 Task: Add Boiron Arnicare Leg Cramps to the cart.
Action: Mouse moved to (239, 109)
Screenshot: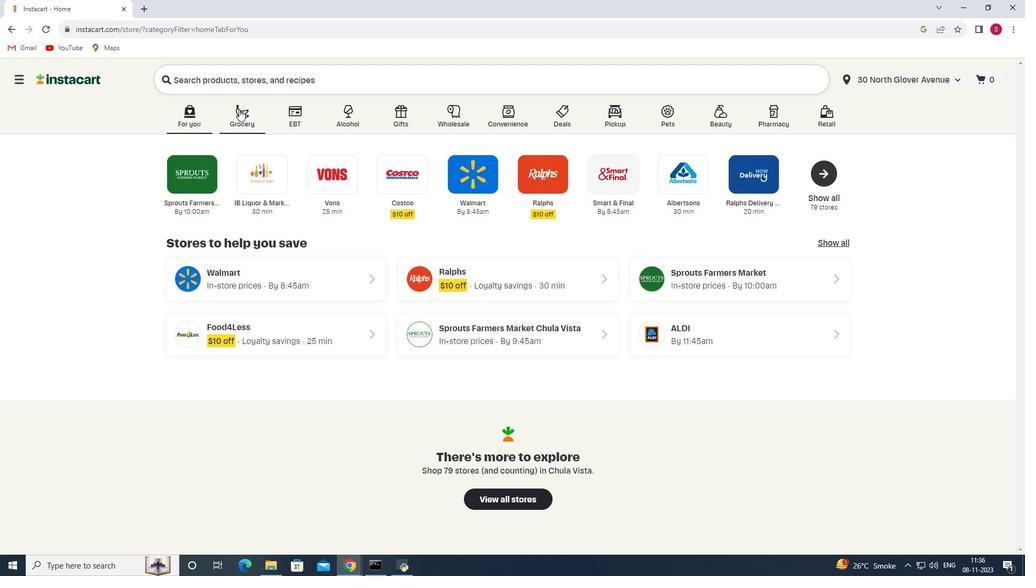 
Action: Mouse pressed left at (239, 109)
Screenshot: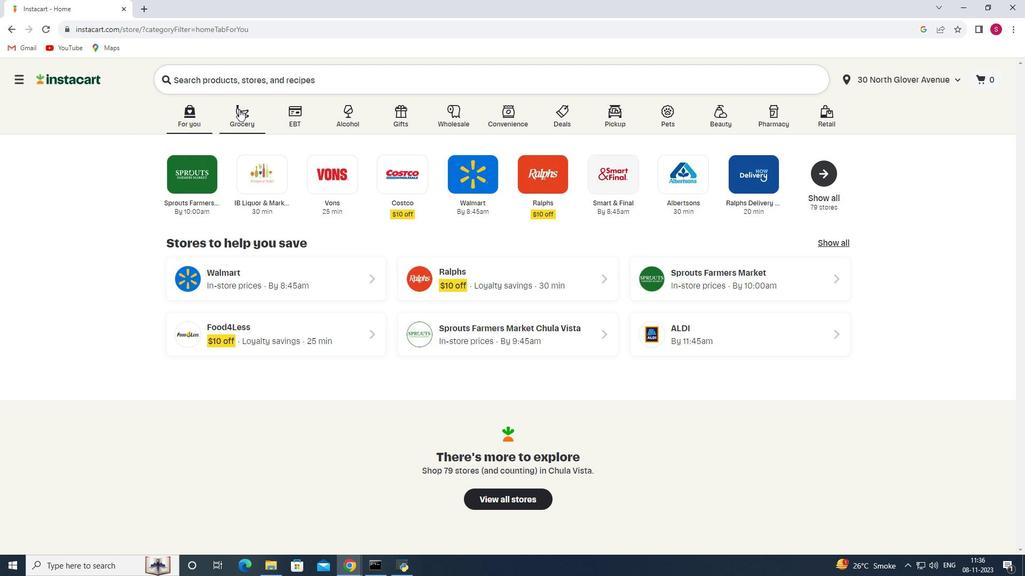 
Action: Mouse moved to (263, 297)
Screenshot: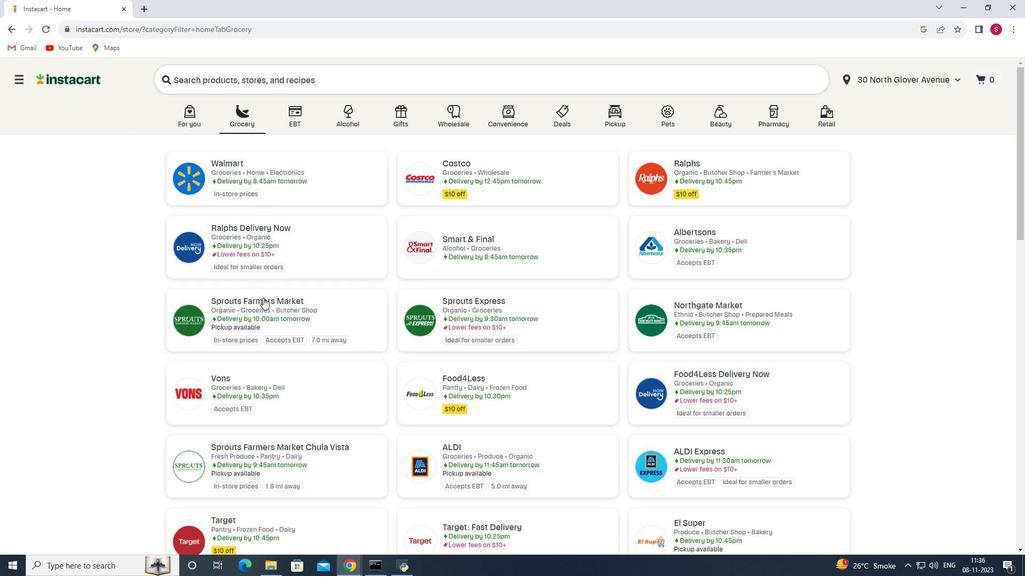 
Action: Mouse pressed left at (263, 297)
Screenshot: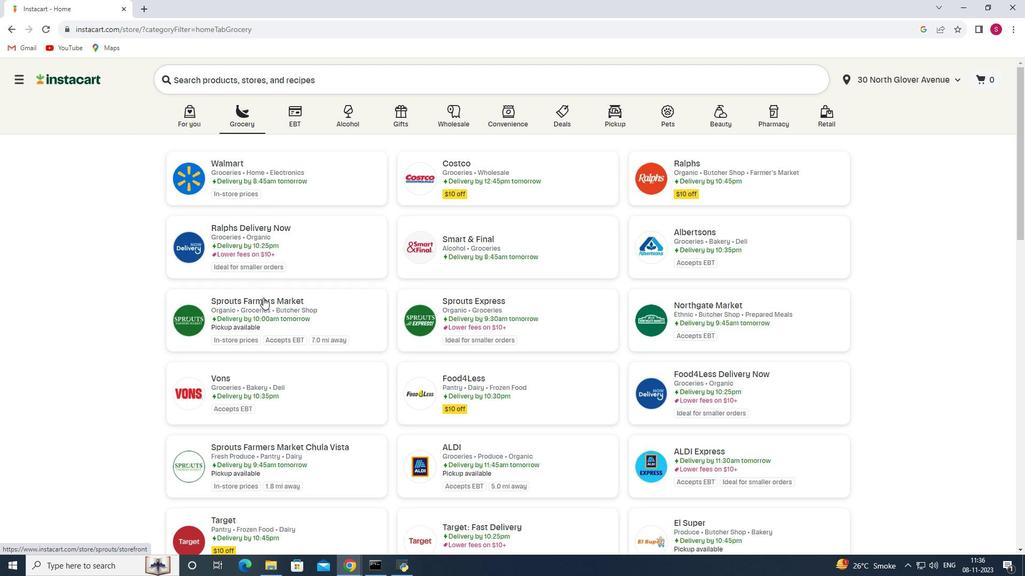 
Action: Mouse moved to (60, 343)
Screenshot: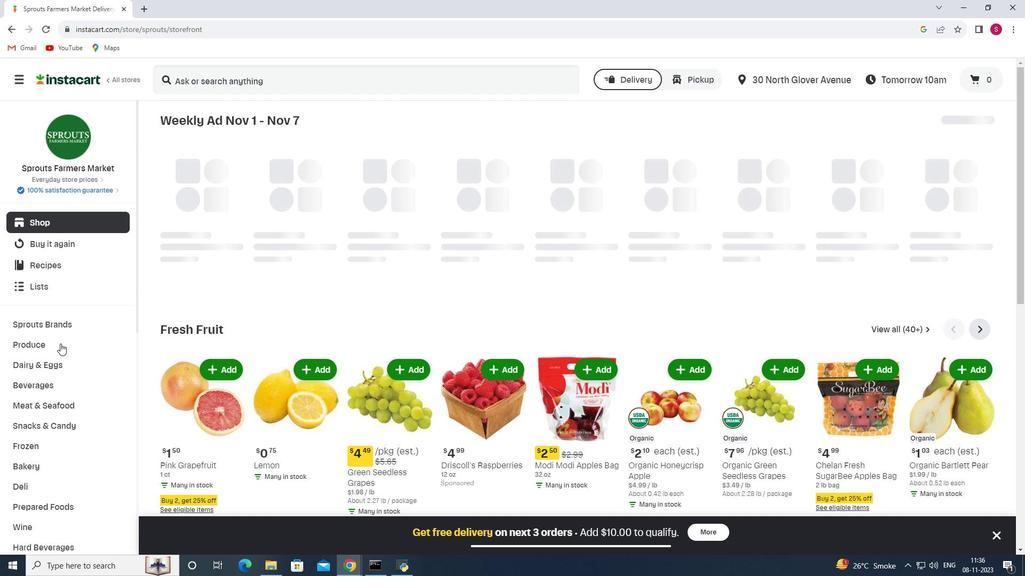 
Action: Mouse scrolled (60, 343) with delta (0, 0)
Screenshot: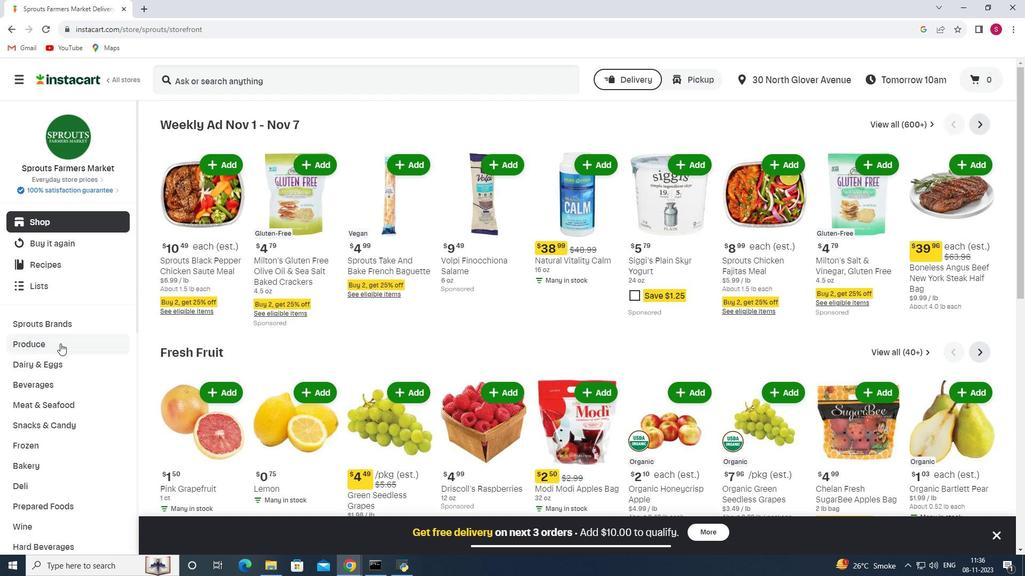 
Action: Mouse scrolled (60, 343) with delta (0, 0)
Screenshot: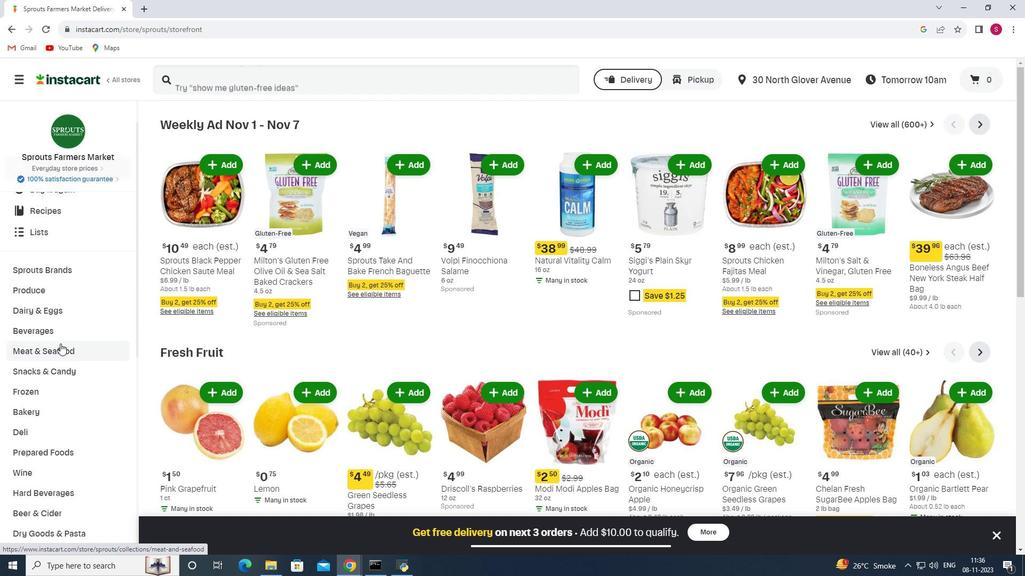 
Action: Mouse scrolled (60, 343) with delta (0, 0)
Screenshot: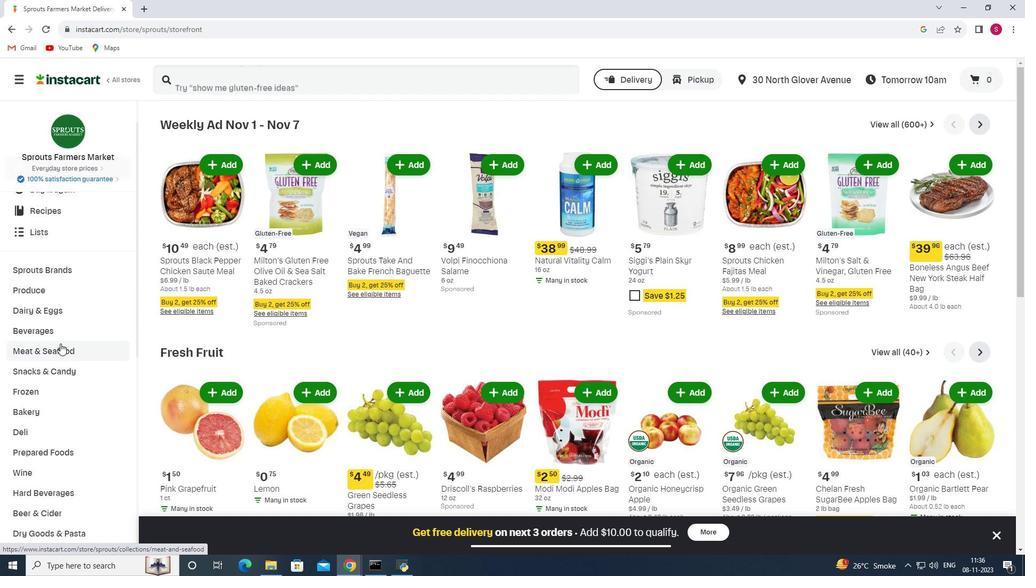 
Action: Mouse scrolled (60, 343) with delta (0, 0)
Screenshot: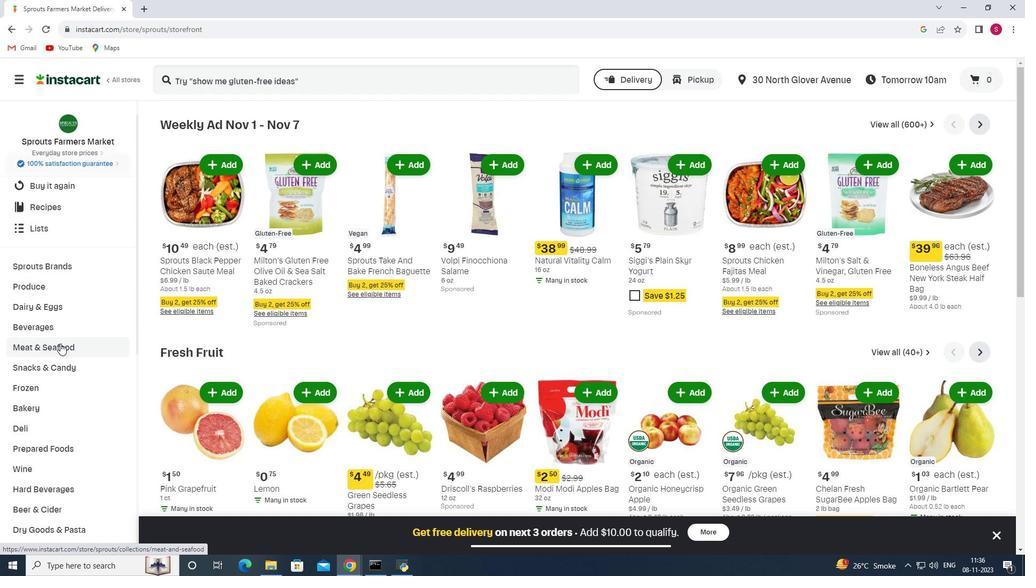 
Action: Mouse scrolled (60, 343) with delta (0, 0)
Screenshot: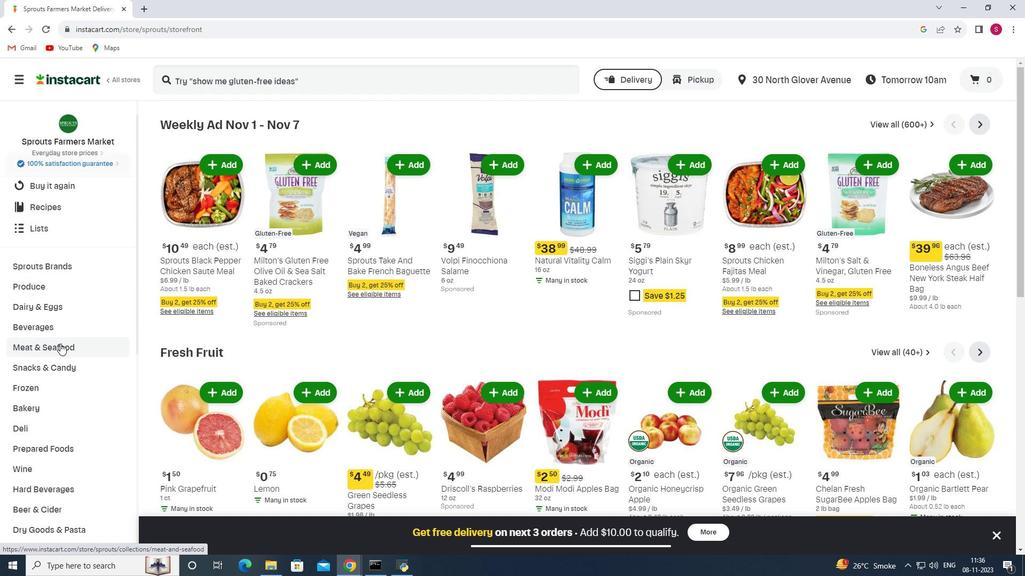 
Action: Mouse moved to (59, 345)
Screenshot: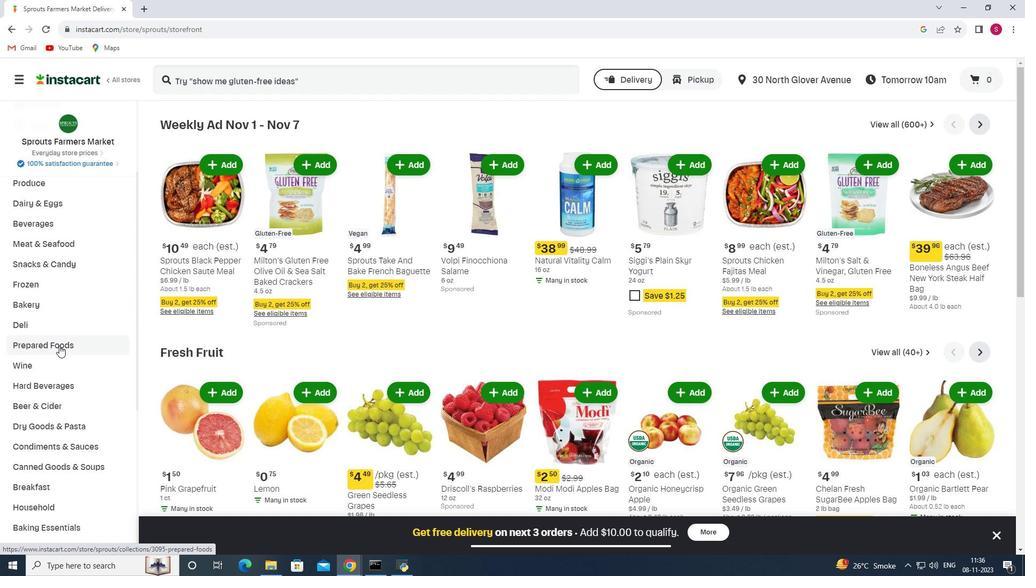 
Action: Mouse scrolled (59, 345) with delta (0, 0)
Screenshot: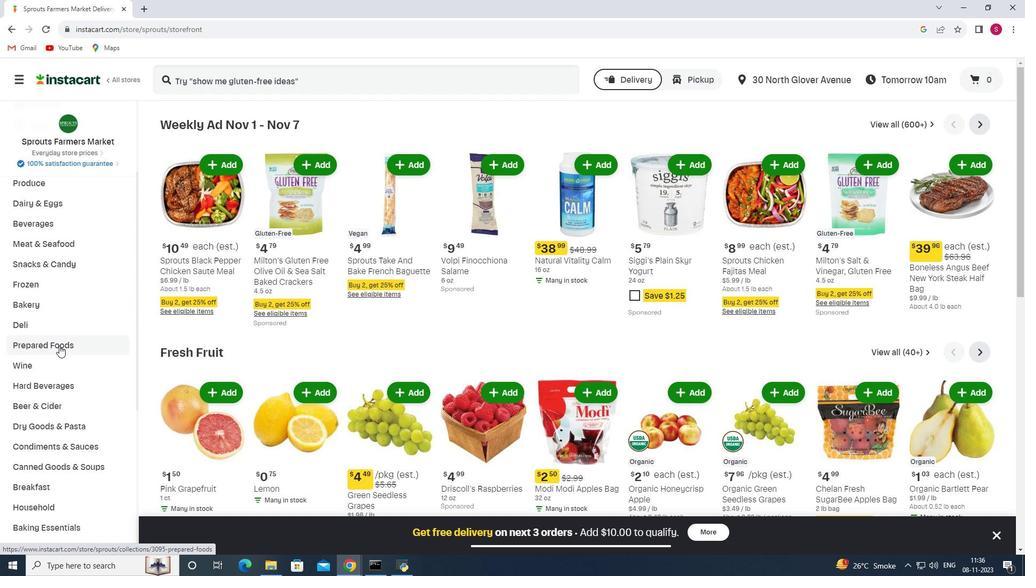 
Action: Mouse scrolled (59, 345) with delta (0, 0)
Screenshot: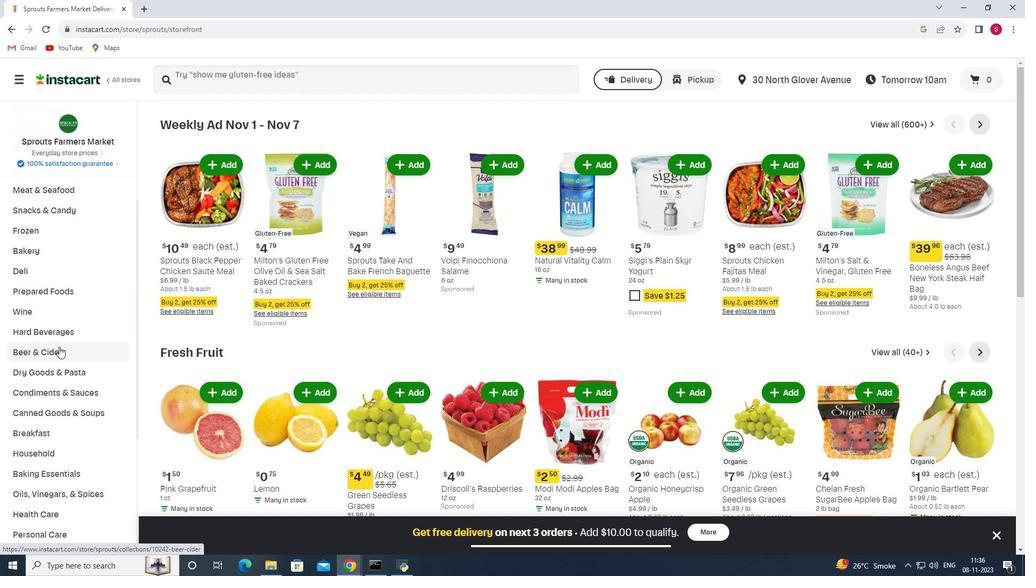 
Action: Mouse moved to (58, 348)
Screenshot: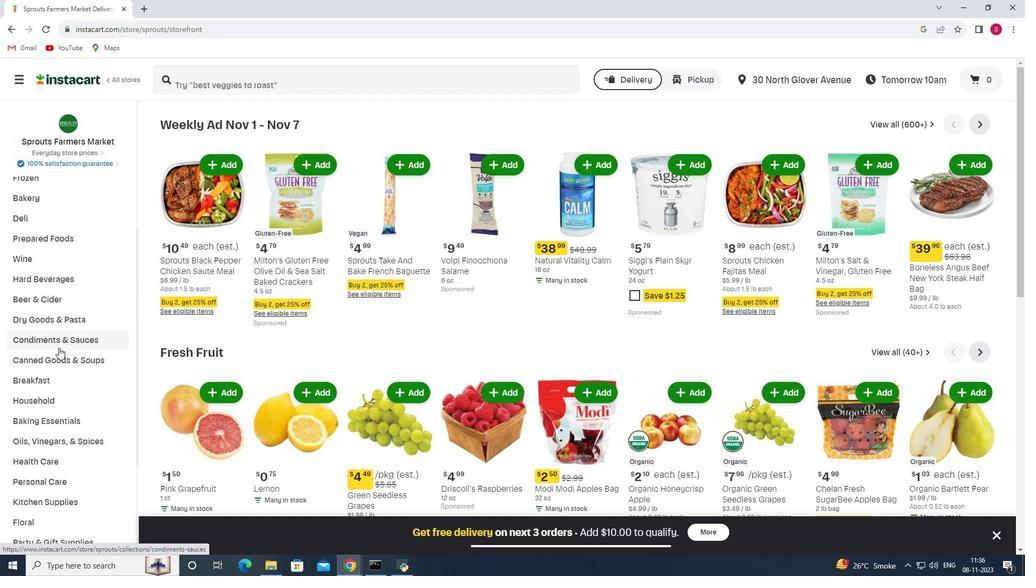 
Action: Mouse scrolled (58, 347) with delta (0, 0)
Screenshot: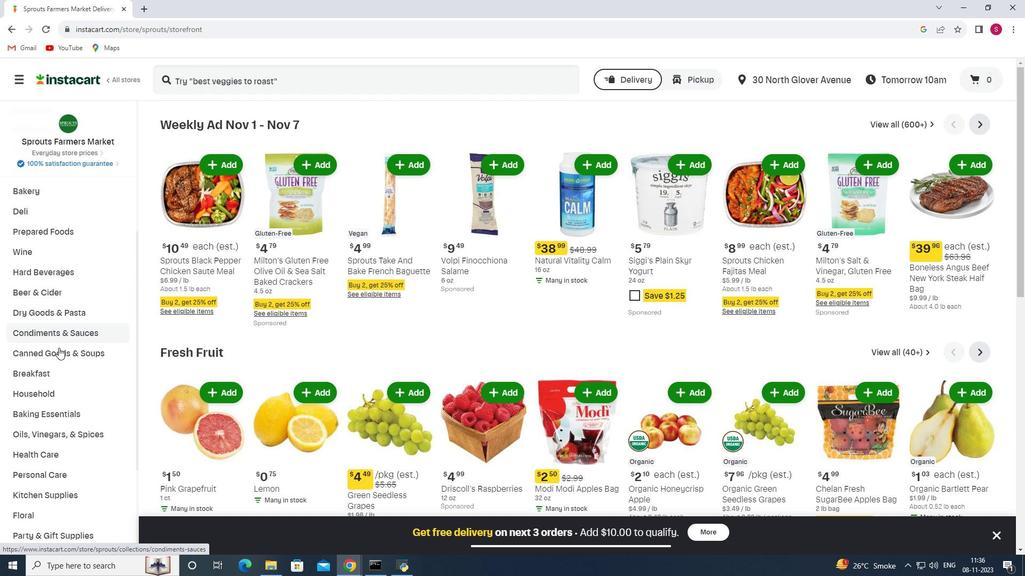 
Action: Mouse scrolled (58, 347) with delta (0, 0)
Screenshot: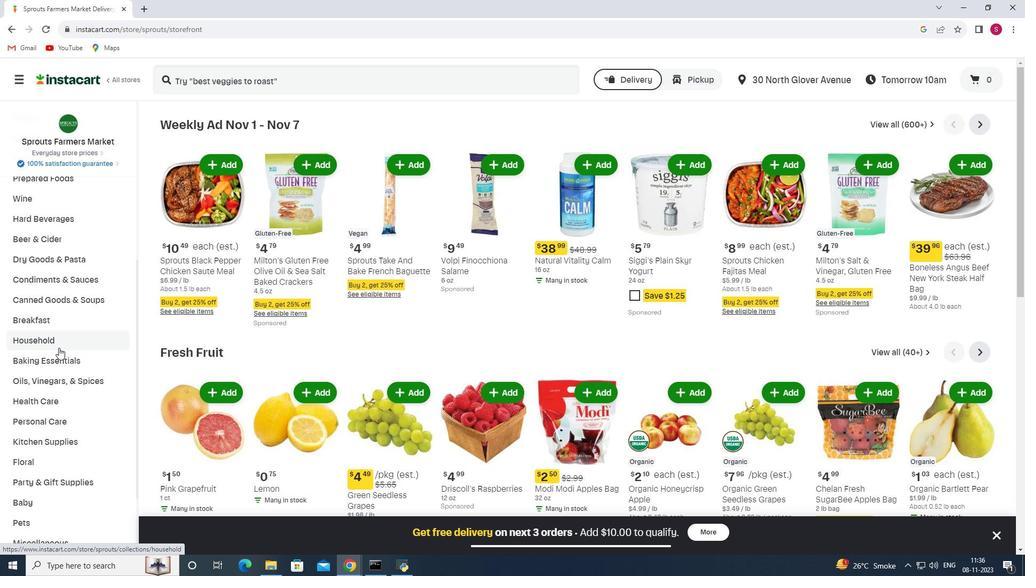
Action: Mouse moved to (57, 350)
Screenshot: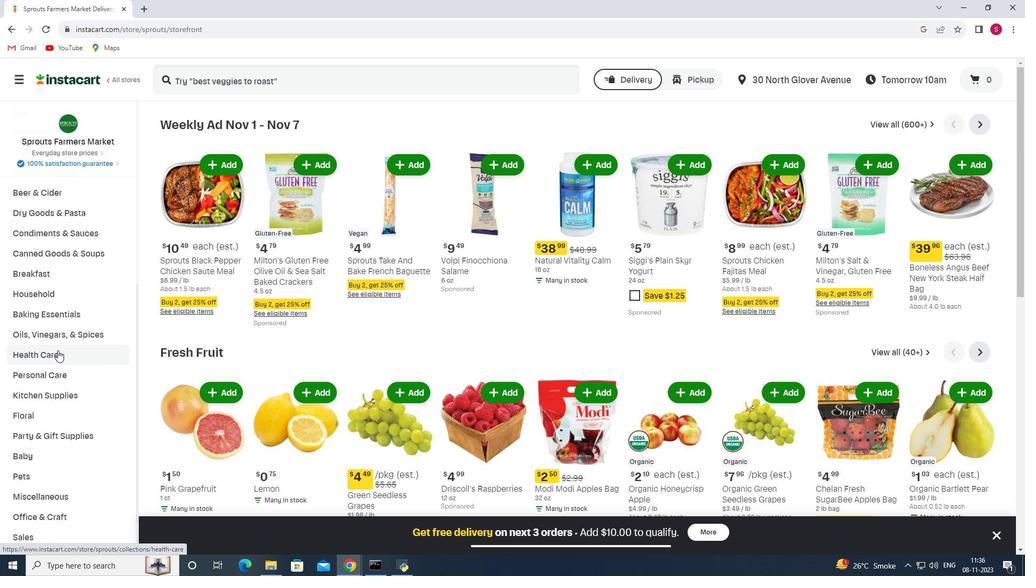 
Action: Mouse pressed left at (57, 350)
Screenshot: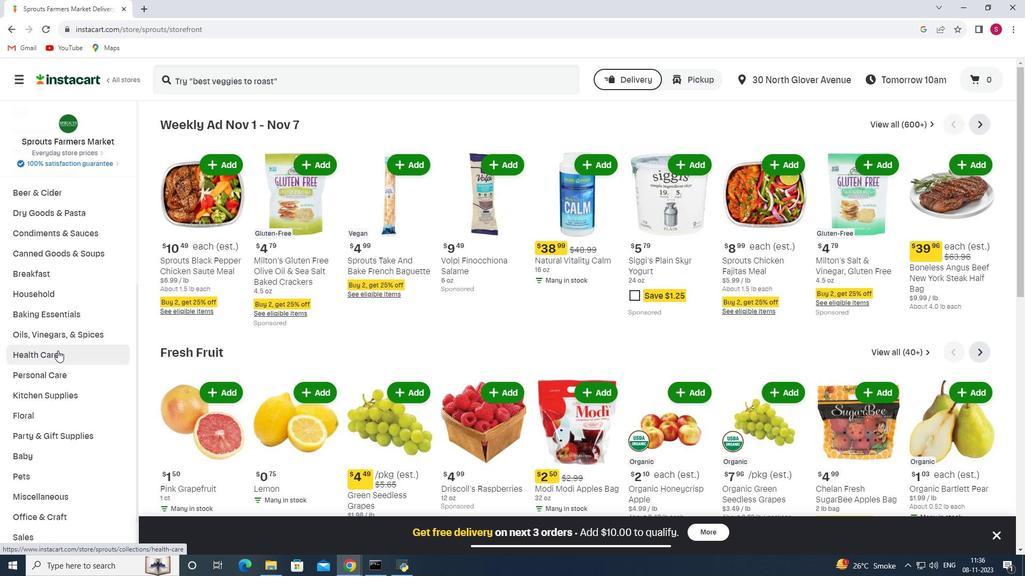 
Action: Mouse moved to (376, 148)
Screenshot: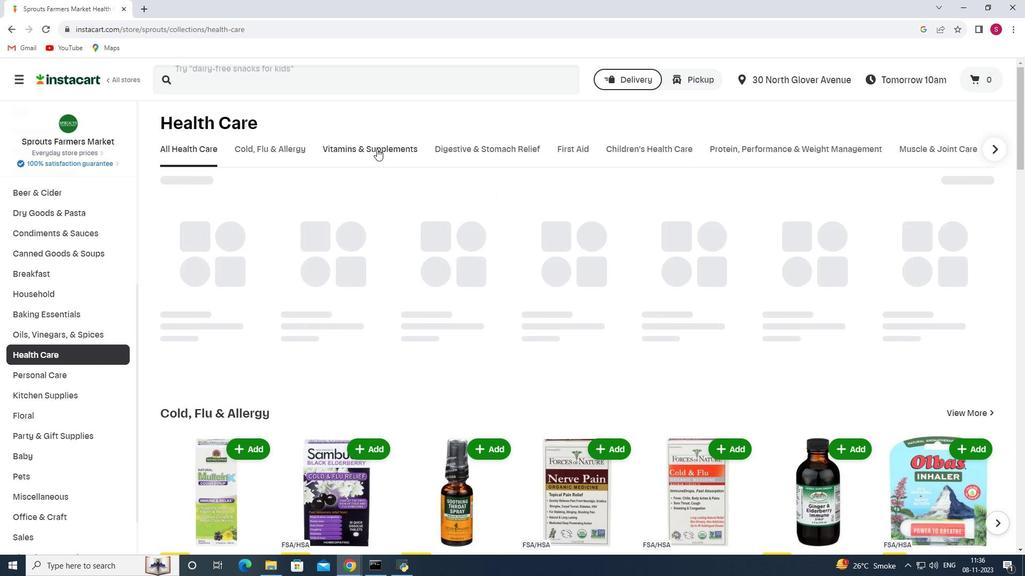 
Action: Mouse pressed left at (376, 148)
Screenshot: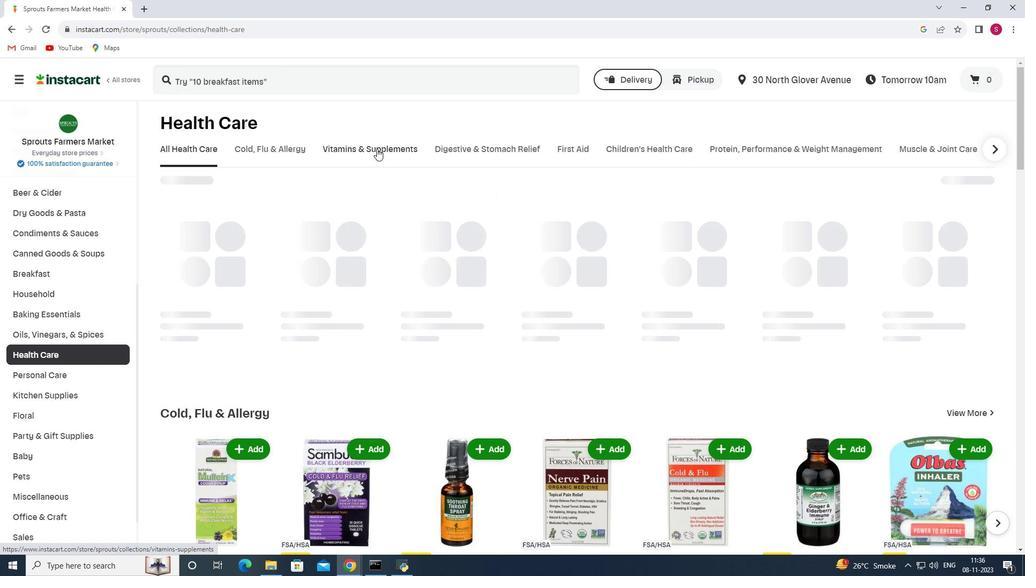 
Action: Mouse moved to (848, 198)
Screenshot: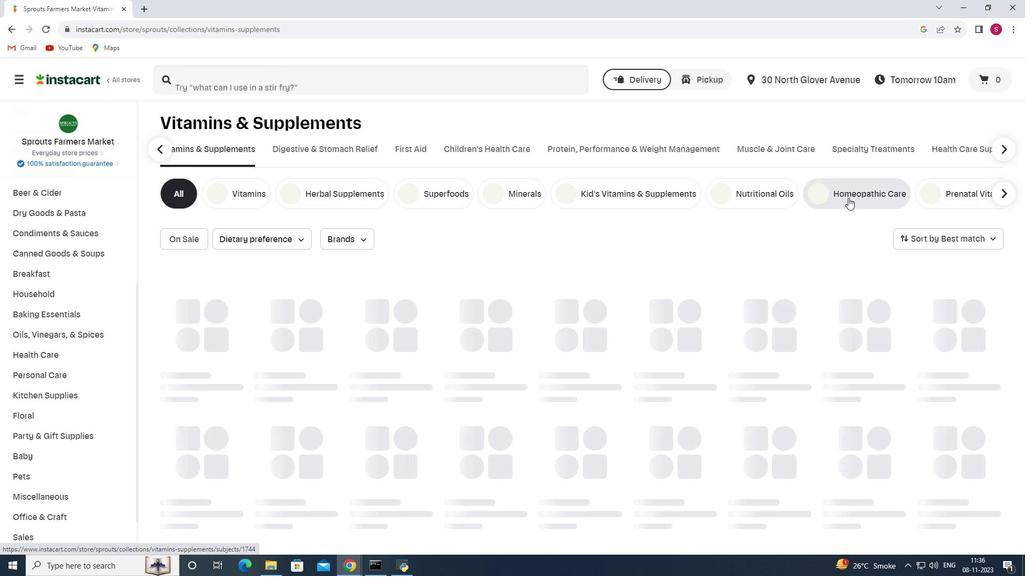 
Action: Mouse pressed left at (848, 198)
Screenshot: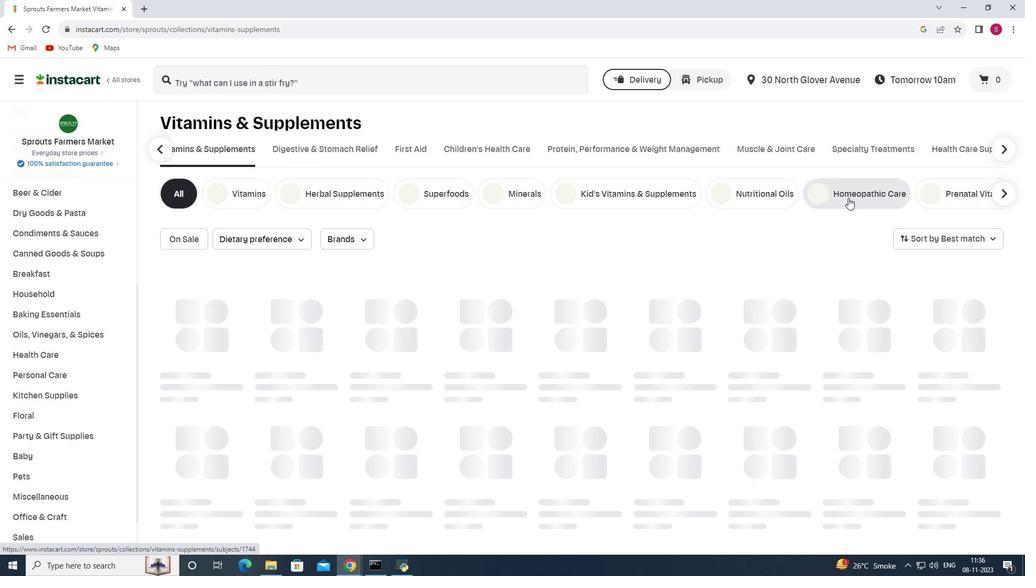 
Action: Mouse moved to (260, 79)
Screenshot: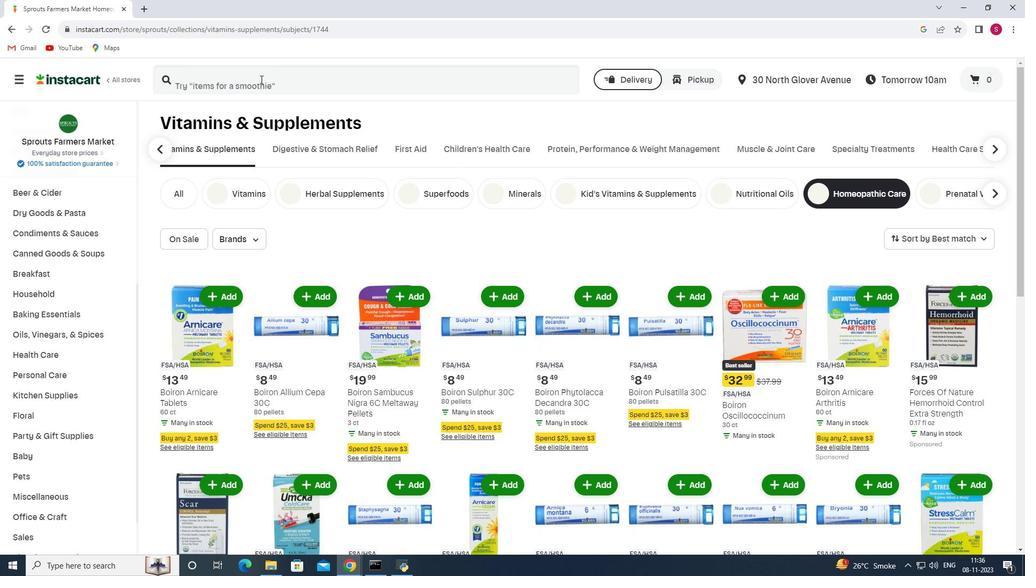 
Action: Mouse pressed left at (260, 79)
Screenshot: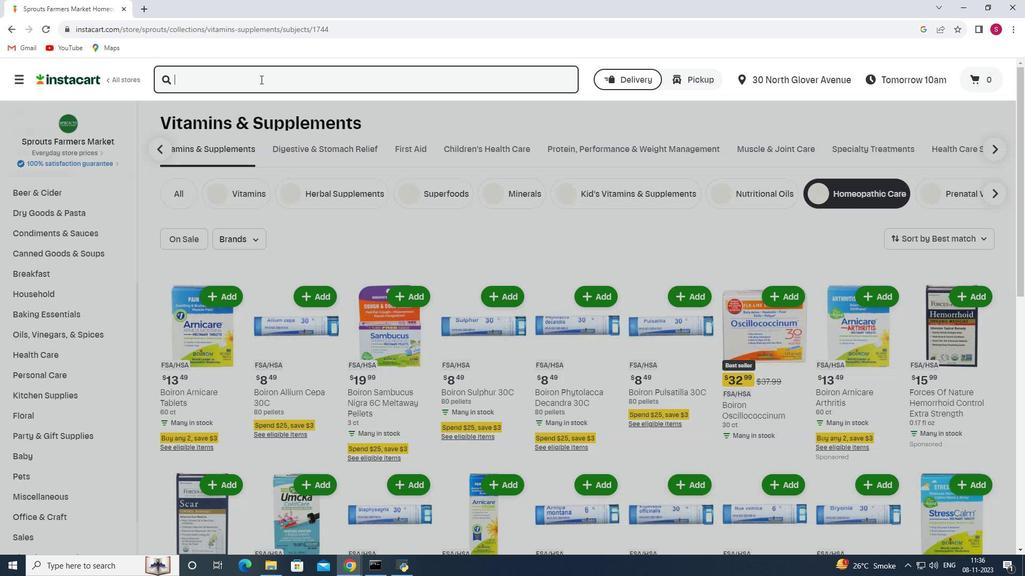 
Action: Key pressed <Key.shift>Boiron<Key.space><Key.shift>Arnicare<Key.space><Key.shift_r>Leg<Key.space><Key.shift>Cramps<Key.enter>
Screenshot: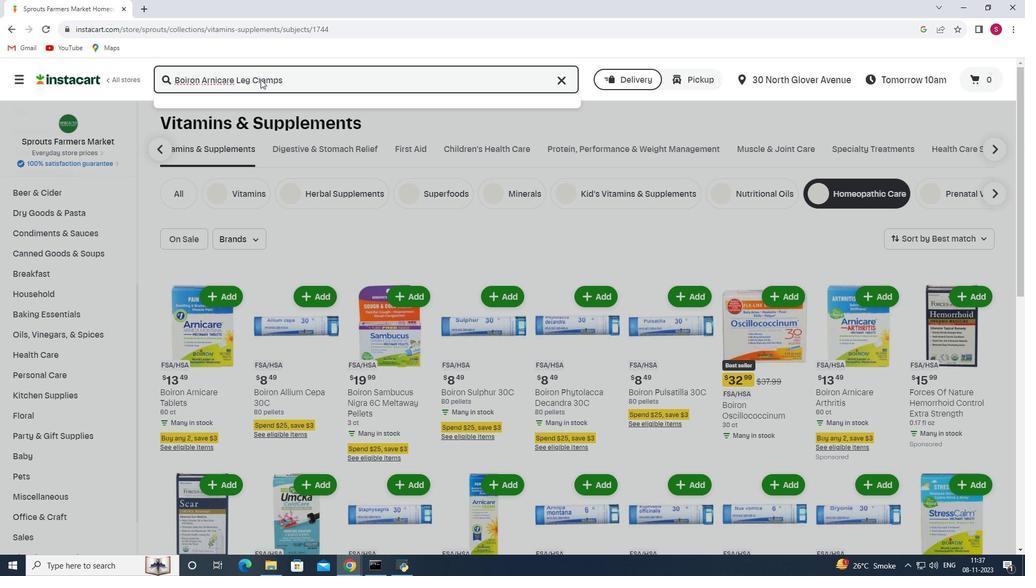 
Action: Mouse moved to (772, 184)
Screenshot: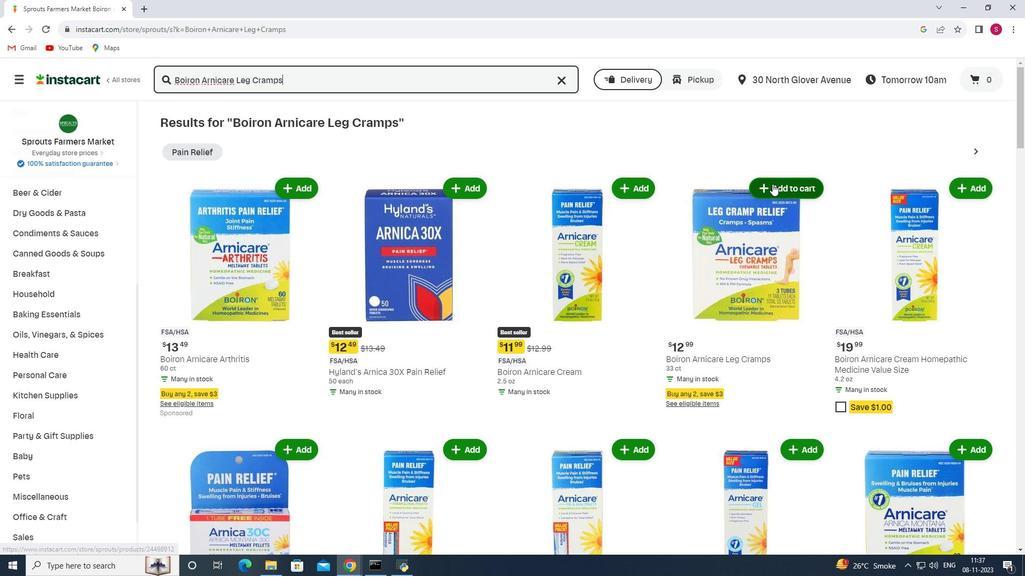 
Action: Mouse pressed left at (772, 184)
Screenshot: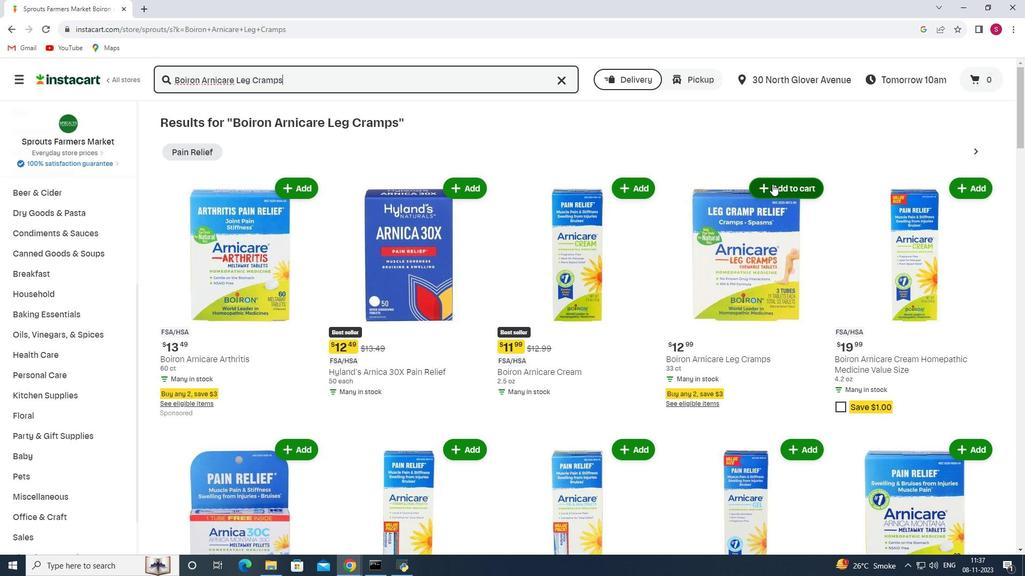 
Action: Mouse moved to (759, 219)
Screenshot: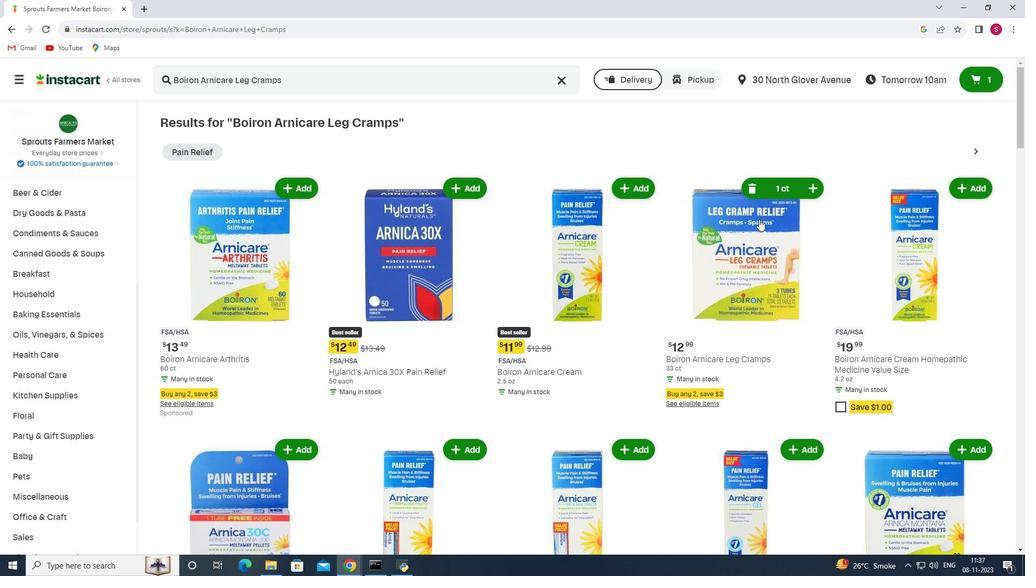 
